 Task: Create a due date automation trigger when advanced on, 2 hours before a card is due add fields without custom field "Resume" unchecked.
Action: Mouse moved to (1021, 74)
Screenshot: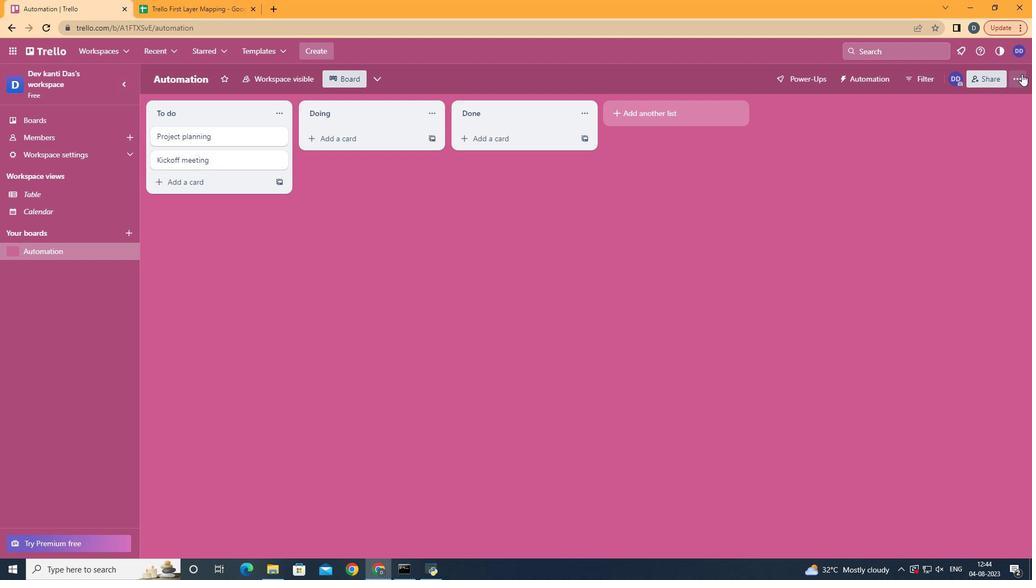 
Action: Mouse pressed left at (1021, 74)
Screenshot: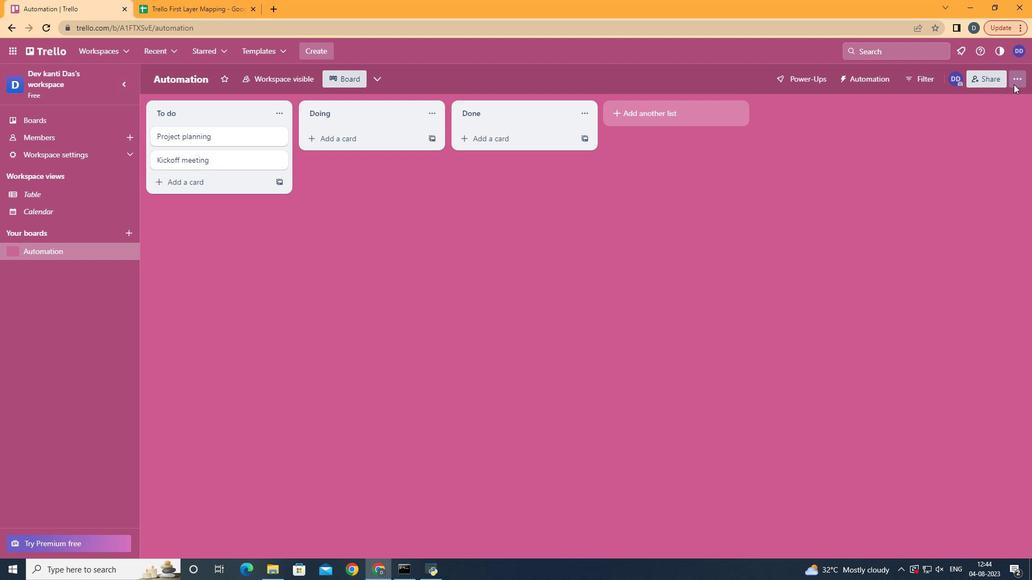 
Action: Mouse moved to (934, 245)
Screenshot: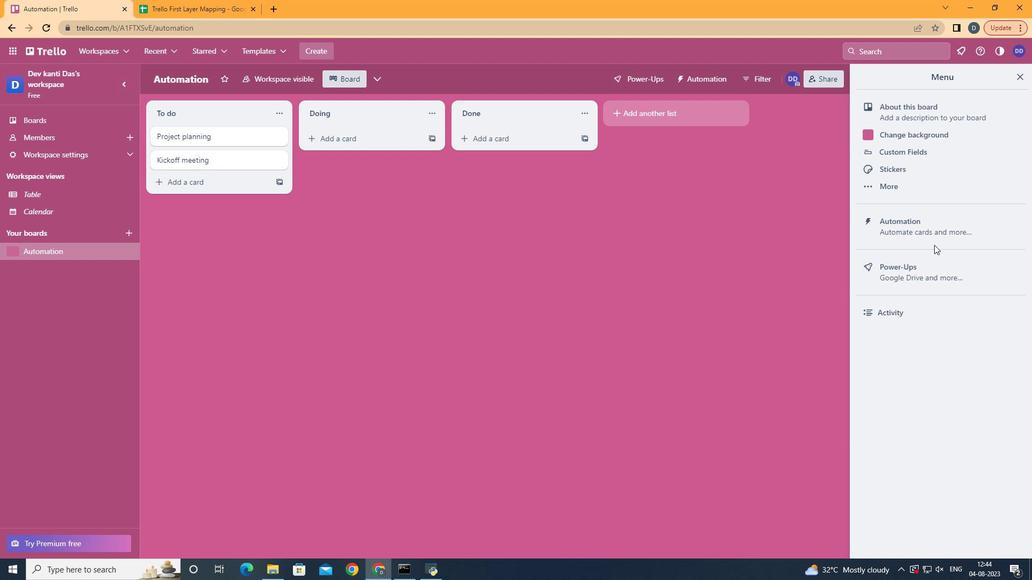 
Action: Mouse pressed left at (934, 245)
Screenshot: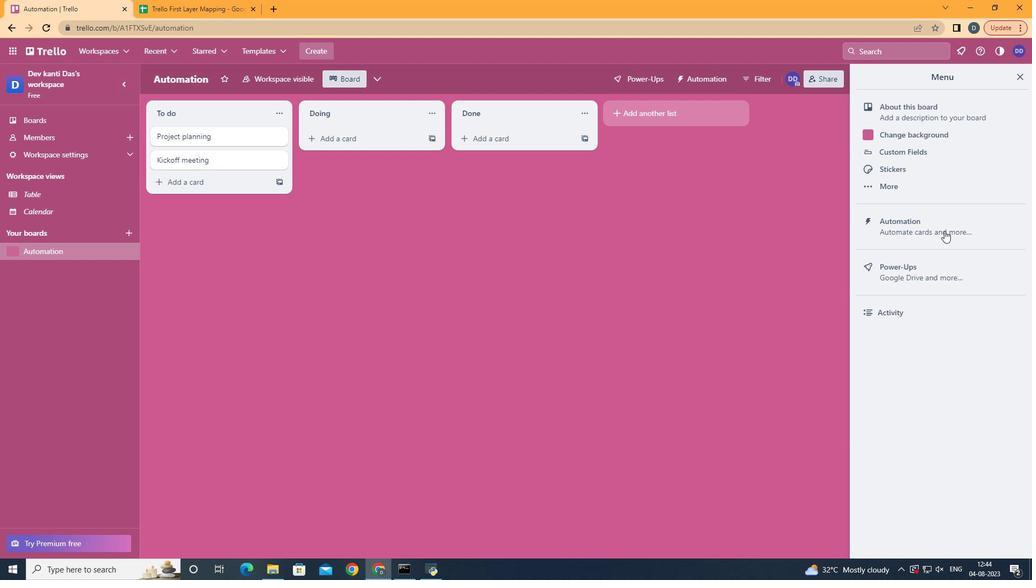 
Action: Mouse moved to (945, 228)
Screenshot: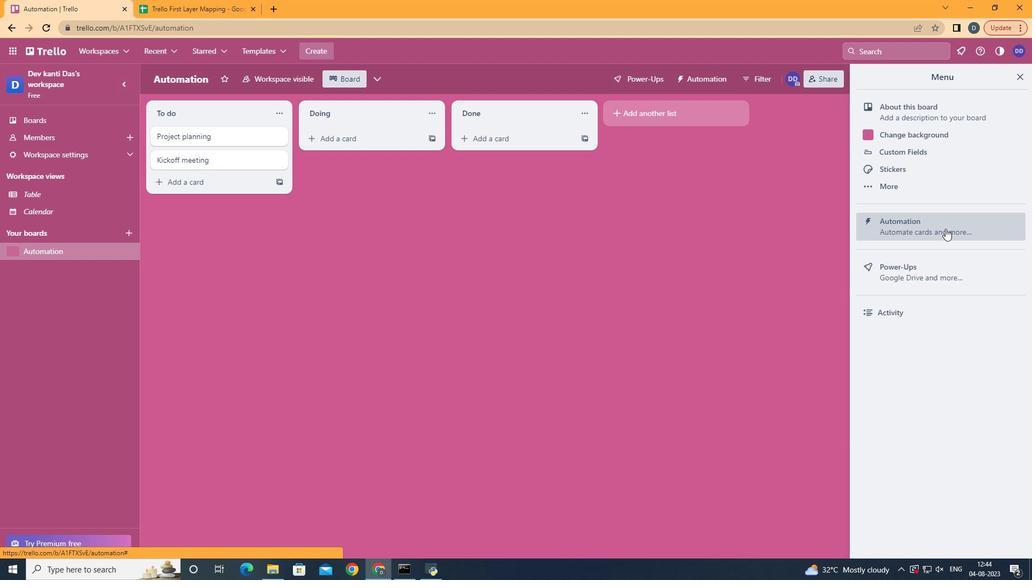 
Action: Mouse pressed left at (945, 228)
Screenshot: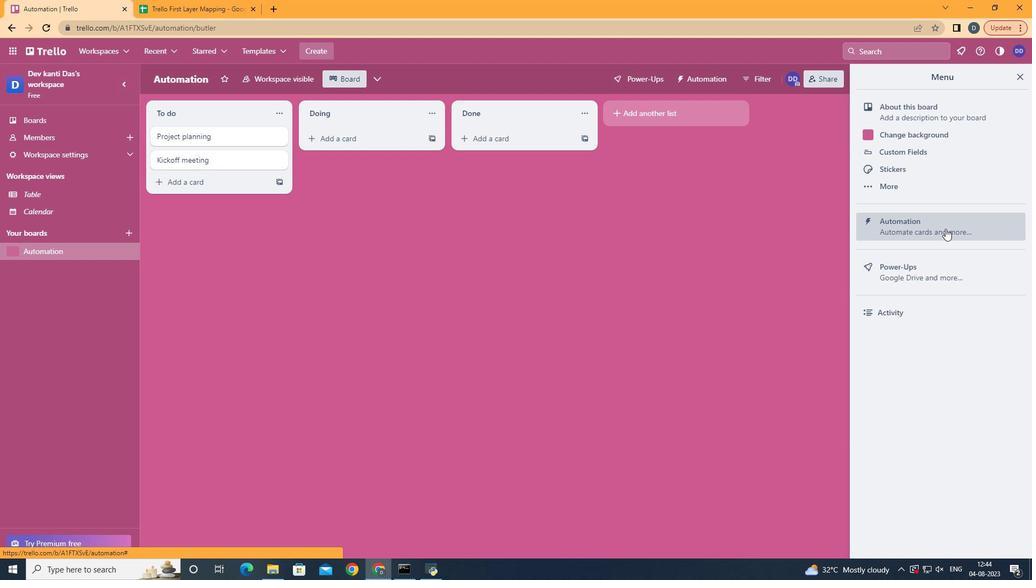 
Action: Mouse moved to (237, 219)
Screenshot: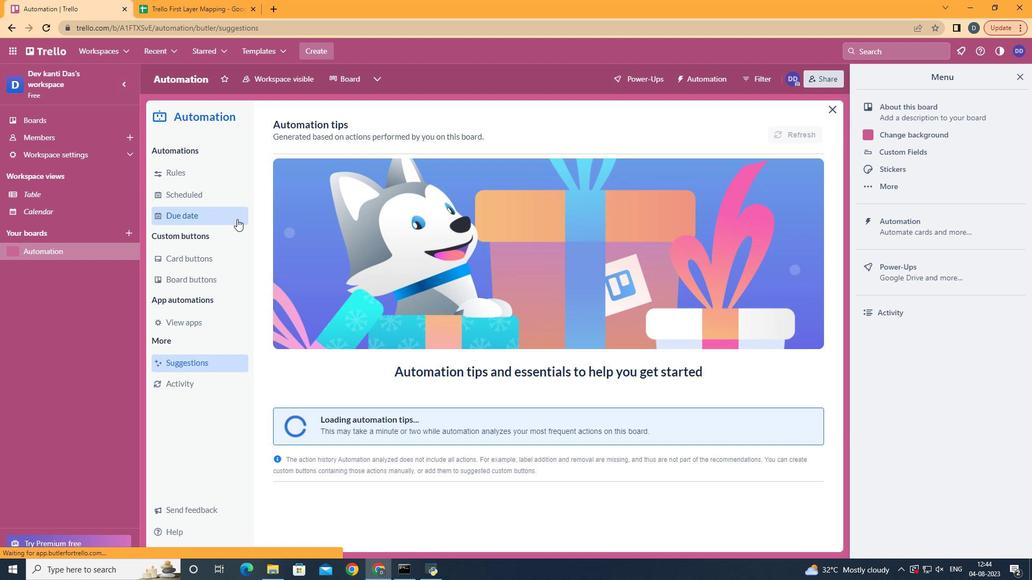 
Action: Mouse pressed left at (237, 219)
Screenshot: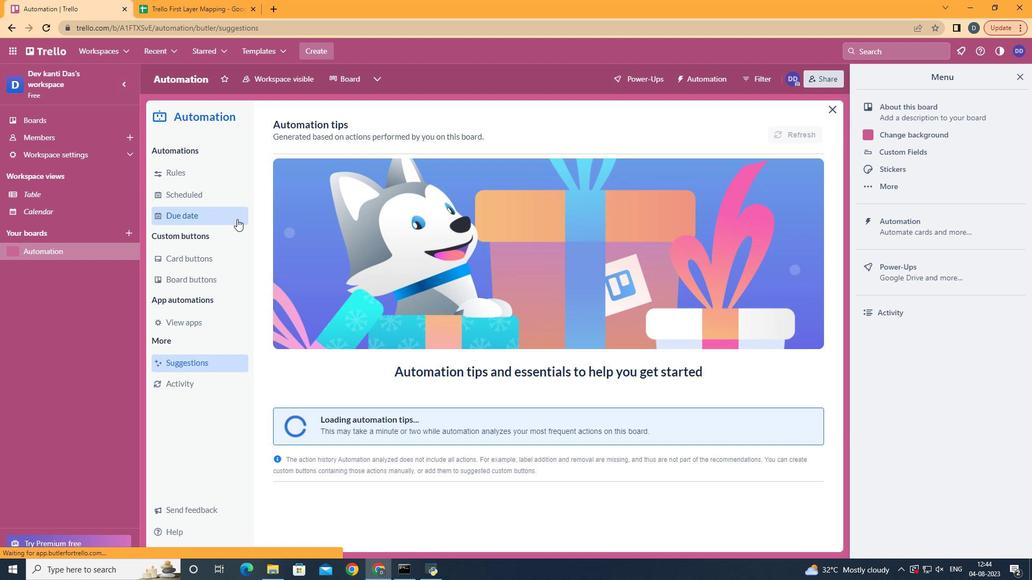 
Action: Mouse moved to (755, 129)
Screenshot: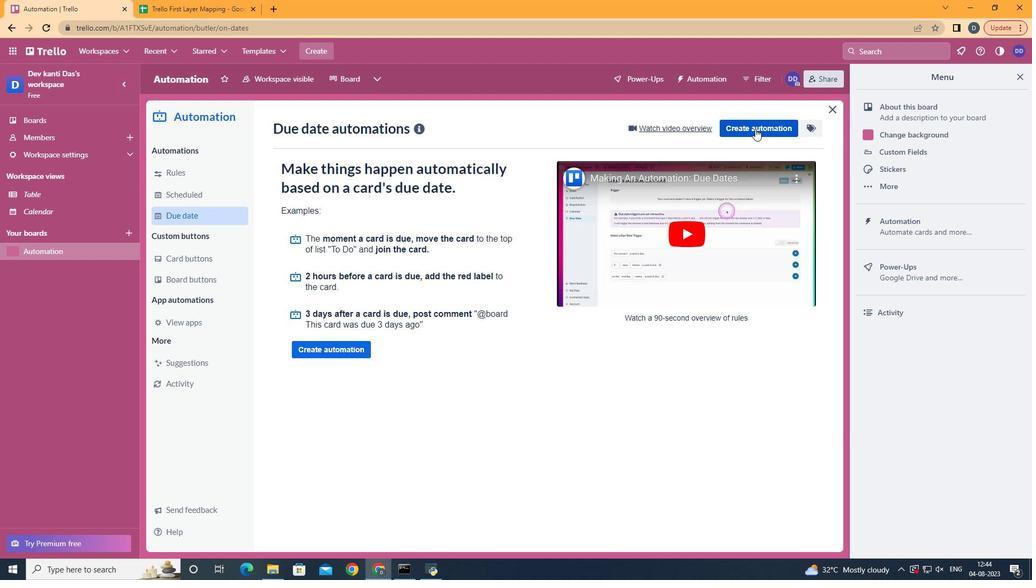 
Action: Mouse pressed left at (755, 129)
Screenshot: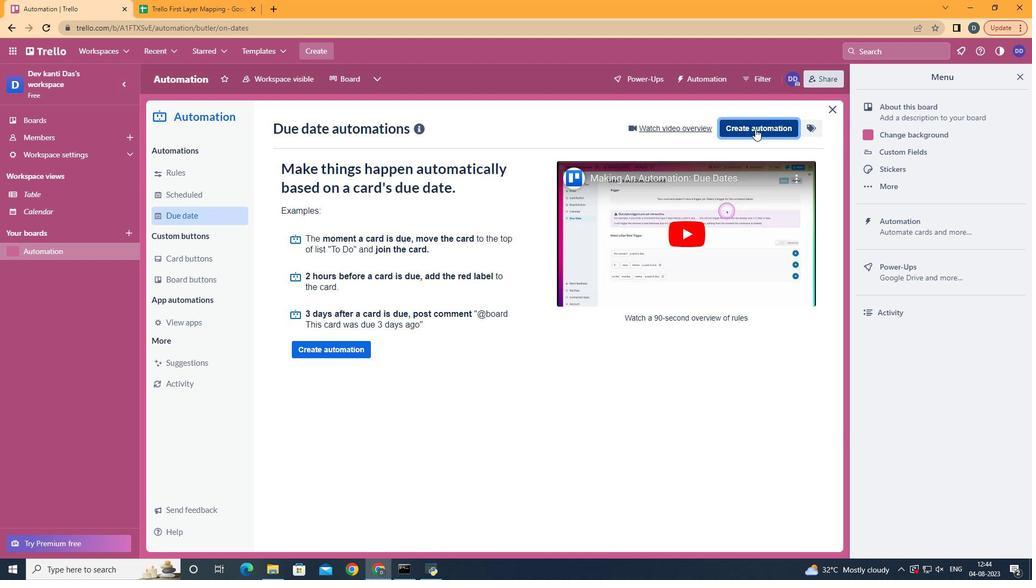 
Action: Mouse moved to (619, 225)
Screenshot: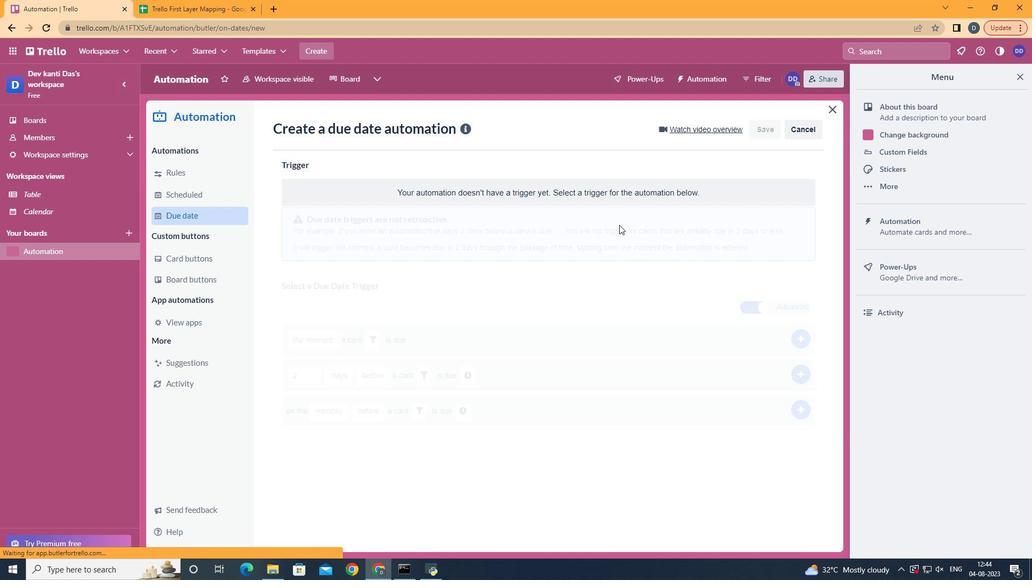 
Action: Mouse pressed left at (619, 225)
Screenshot: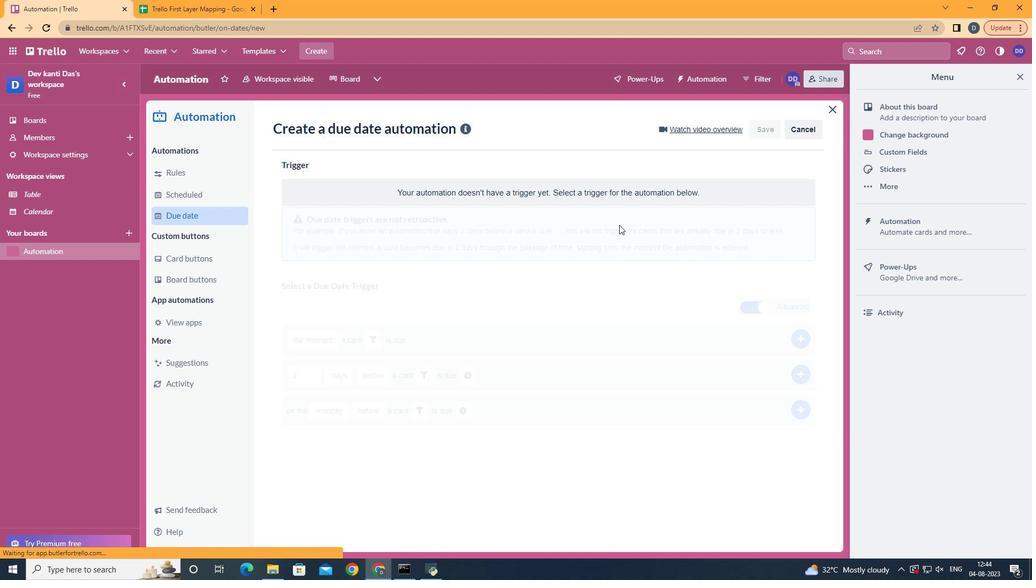 
Action: Mouse moved to (344, 455)
Screenshot: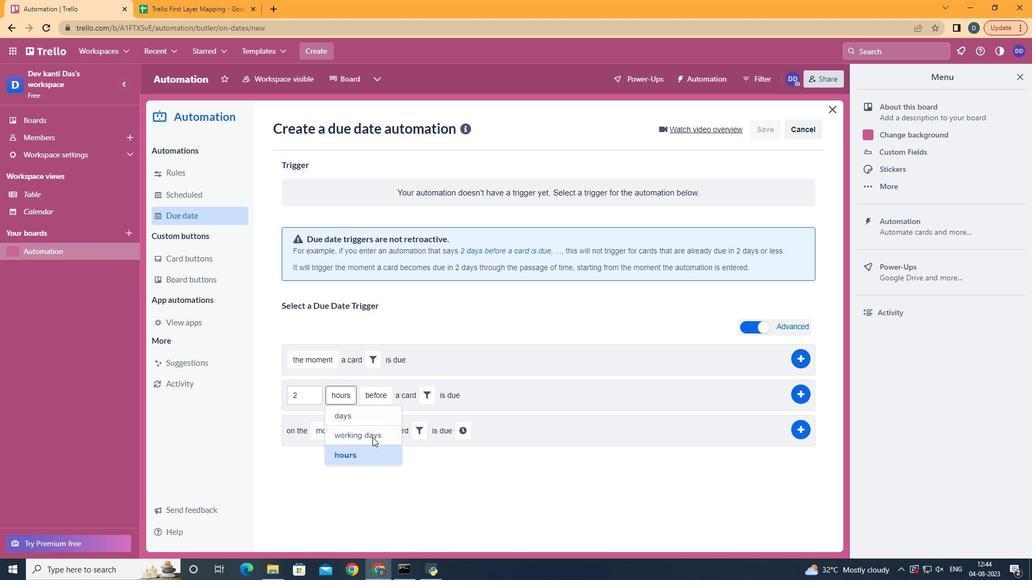
Action: Mouse pressed left at (344, 455)
Screenshot: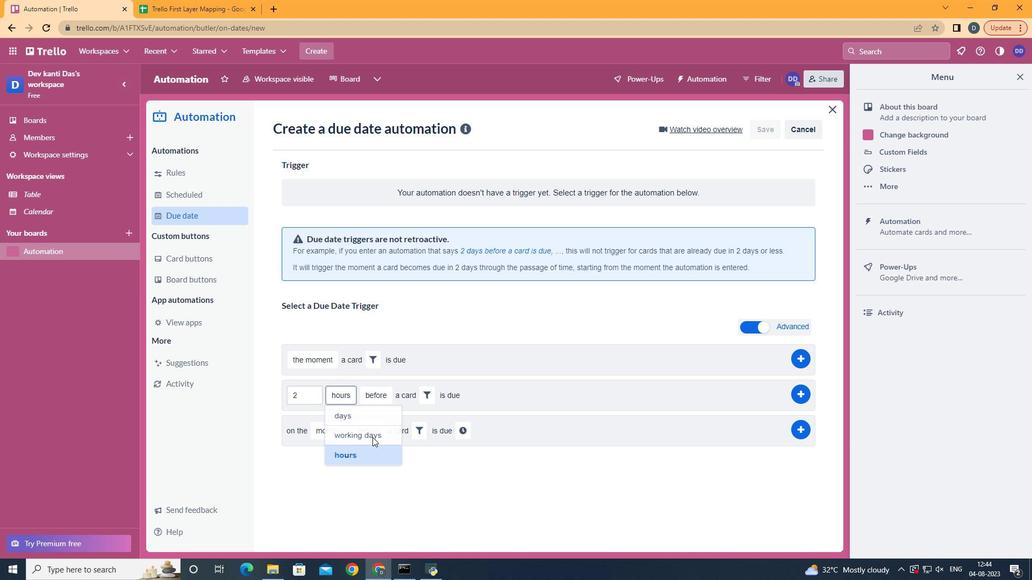 
Action: Mouse moved to (379, 416)
Screenshot: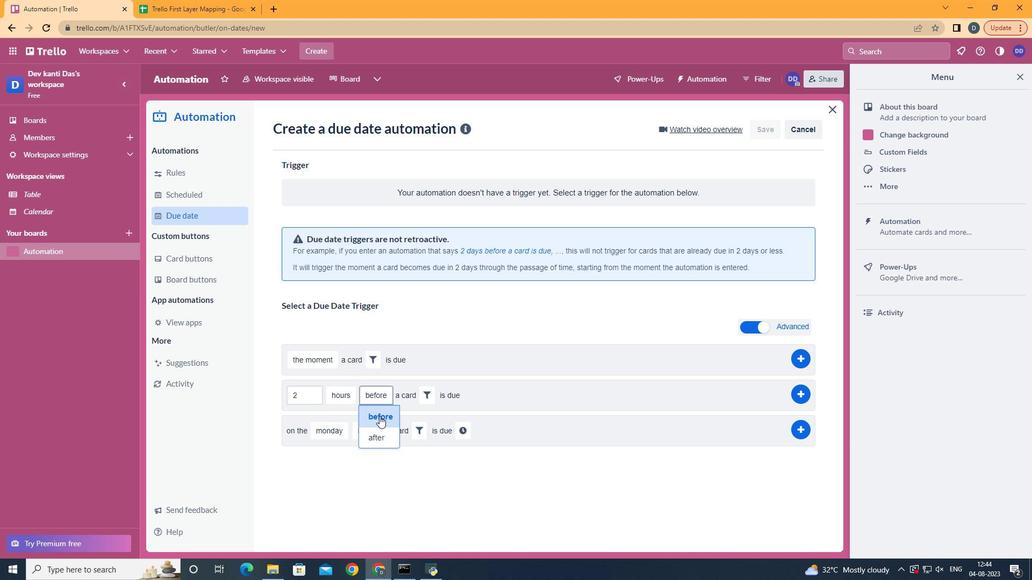 
Action: Mouse pressed left at (379, 416)
Screenshot: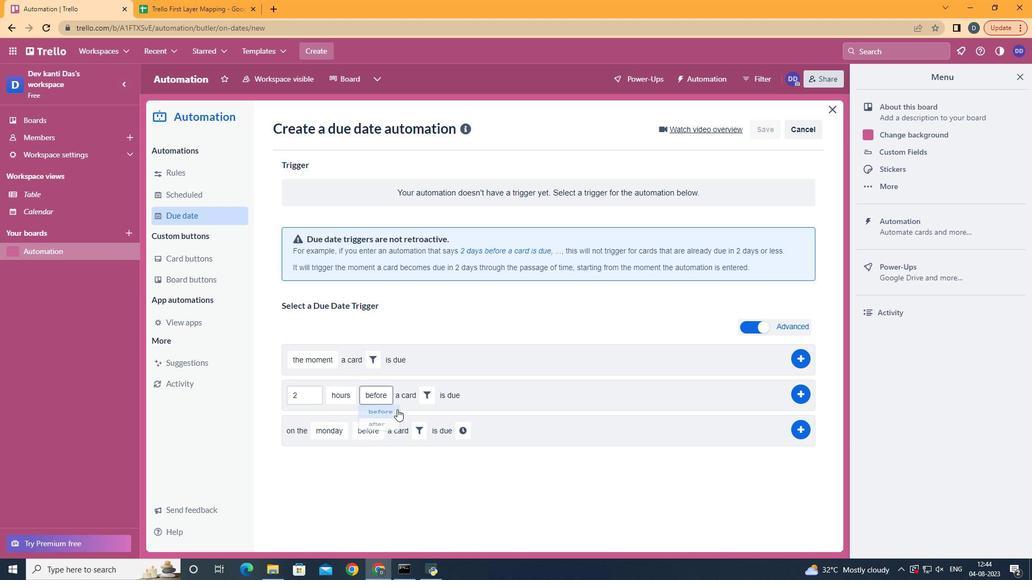 
Action: Mouse moved to (423, 392)
Screenshot: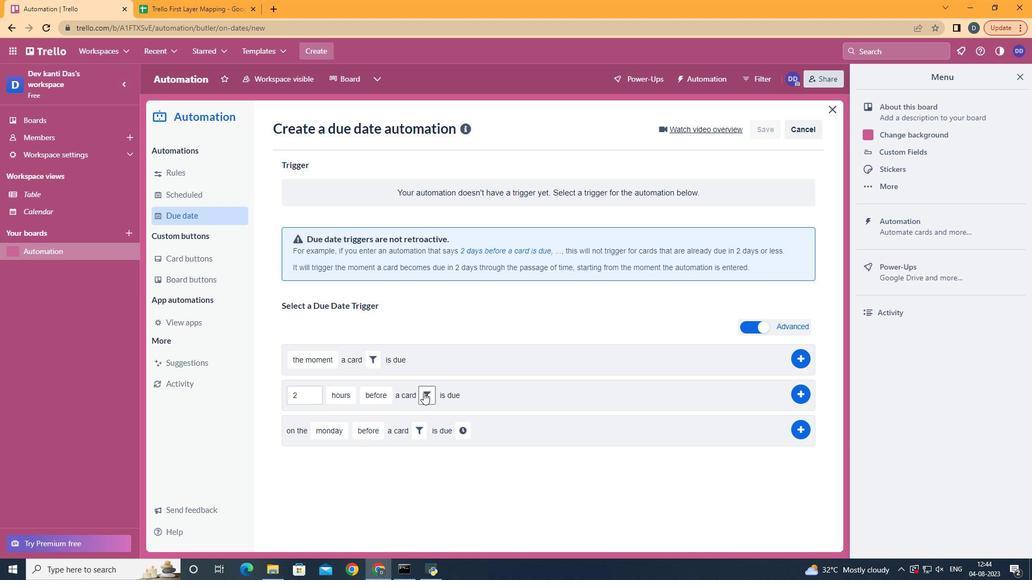 
Action: Mouse pressed left at (423, 392)
Screenshot: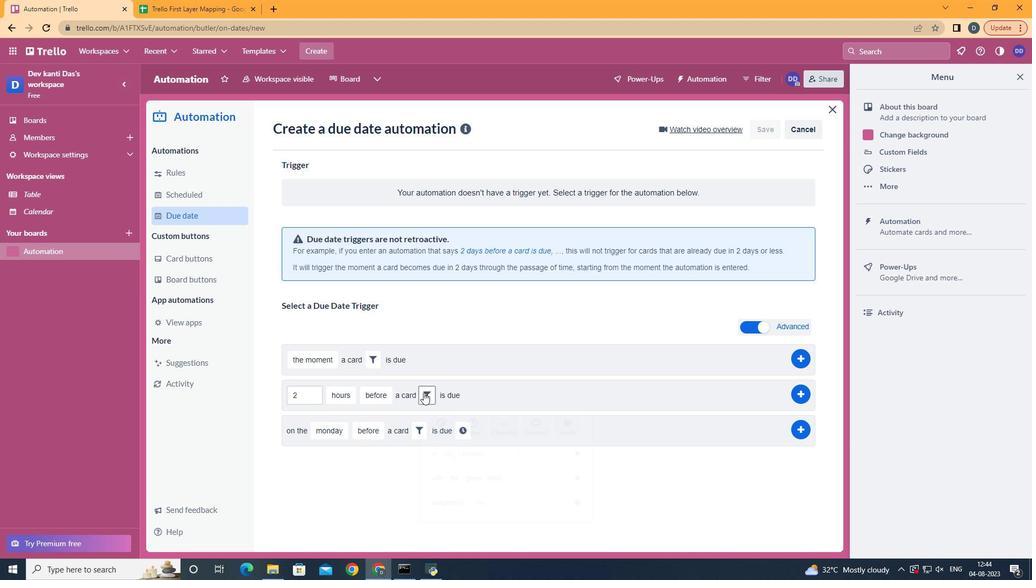 
Action: Mouse moved to (609, 430)
Screenshot: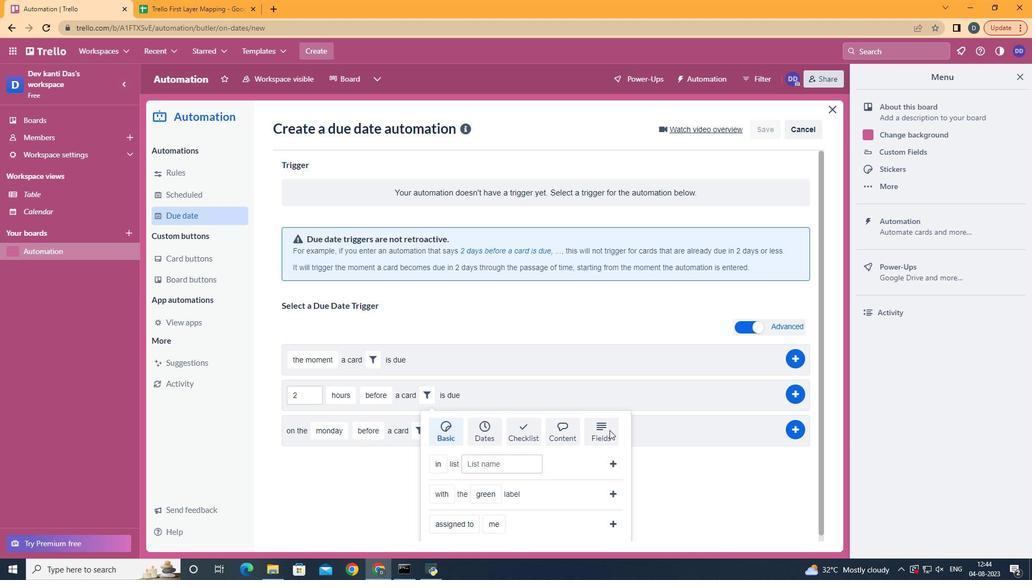 
Action: Mouse pressed left at (609, 430)
Screenshot: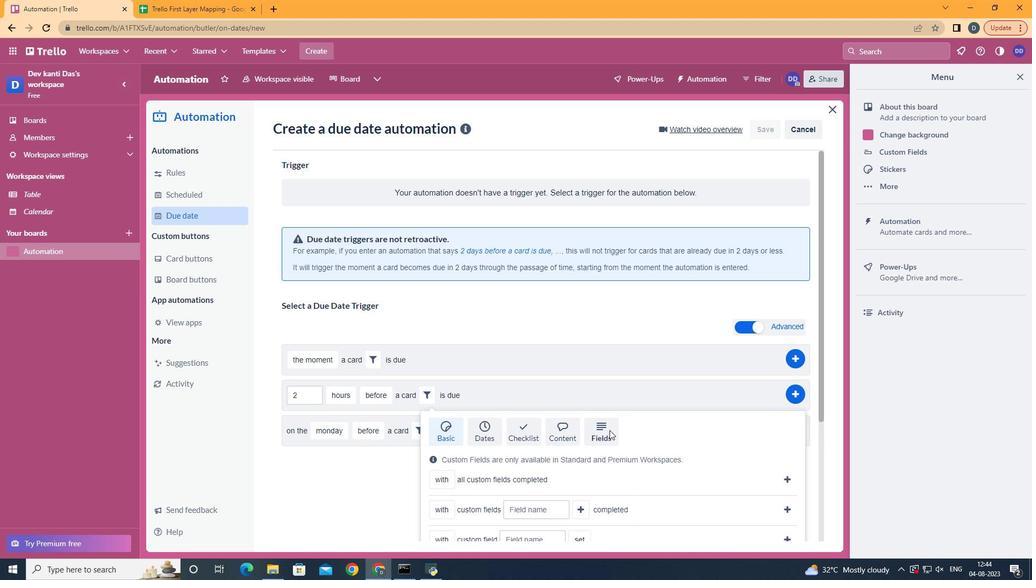 
Action: Mouse scrolled (609, 430) with delta (0, 0)
Screenshot: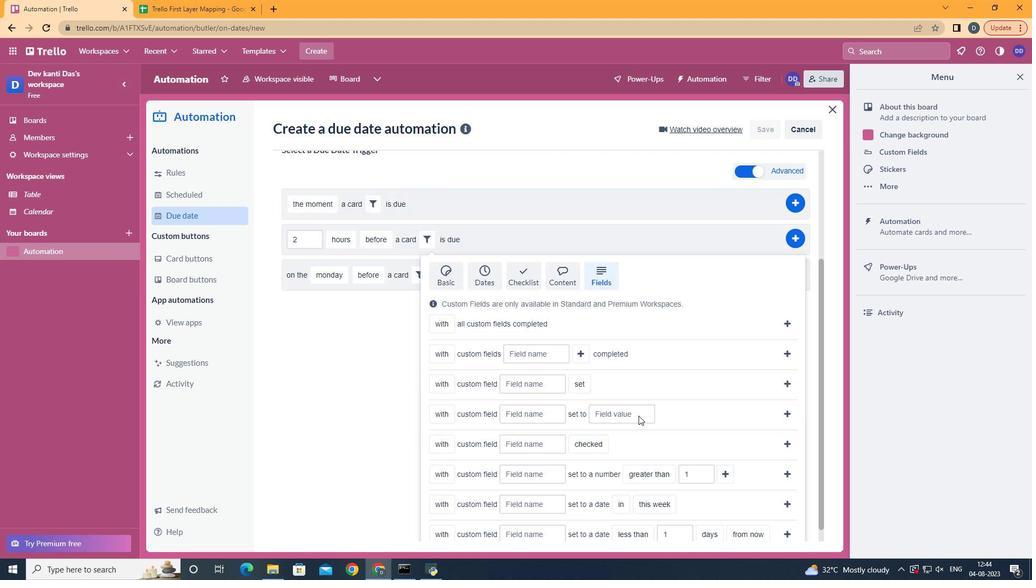 
Action: Mouse scrolled (609, 430) with delta (0, 0)
Screenshot: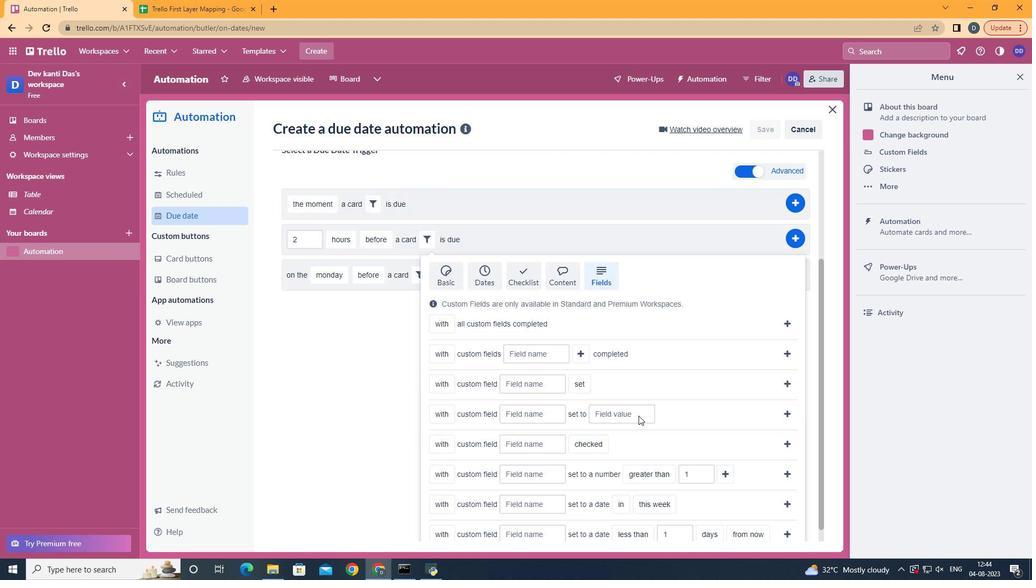 
Action: Mouse scrolled (609, 430) with delta (0, 0)
Screenshot: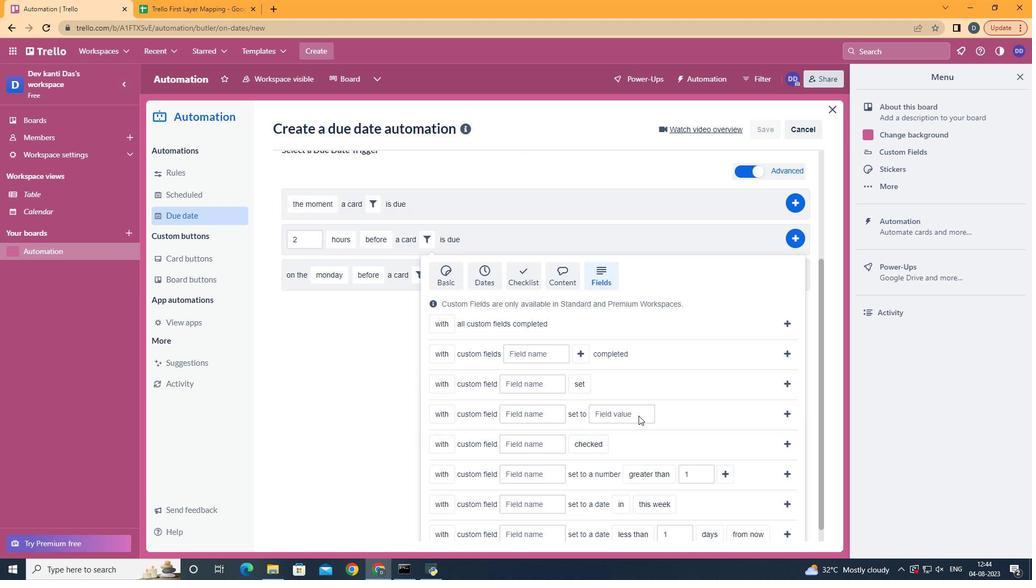 
Action: Mouse scrolled (609, 429) with delta (0, -1)
Screenshot: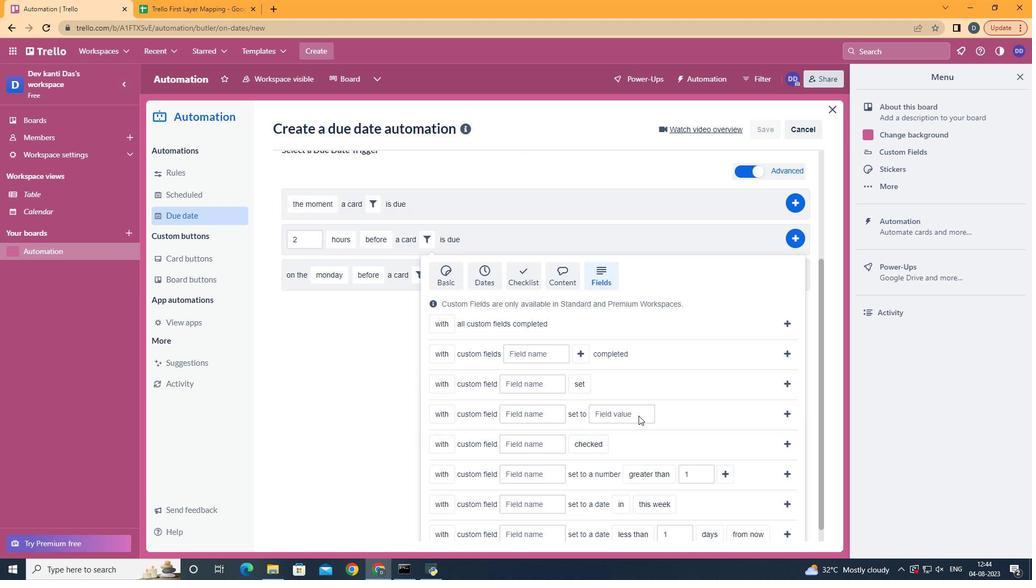 
Action: Mouse scrolled (609, 430) with delta (0, 0)
Screenshot: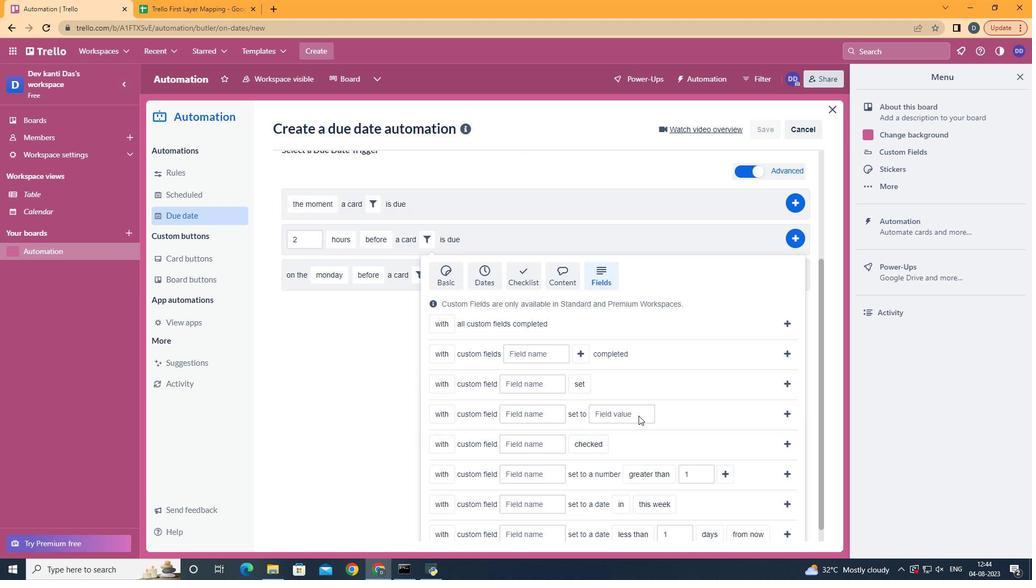 
Action: Mouse moved to (449, 468)
Screenshot: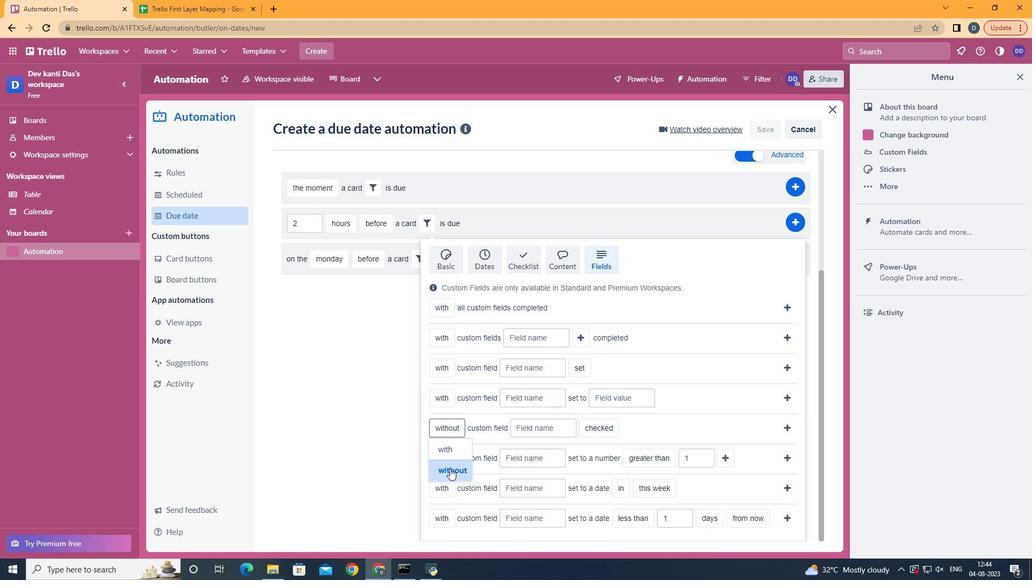 
Action: Mouse pressed left at (449, 468)
Screenshot: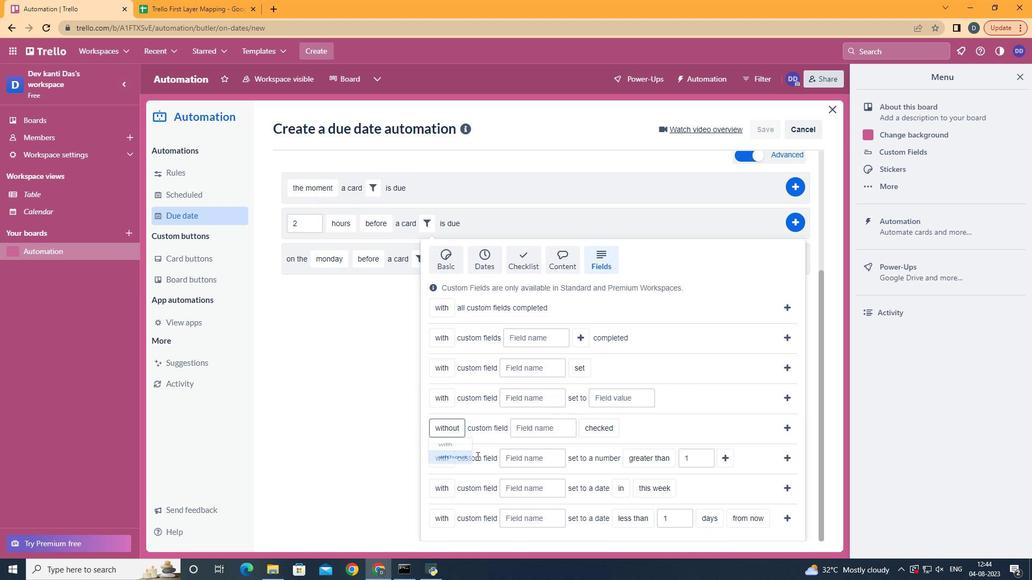 
Action: Mouse moved to (526, 428)
Screenshot: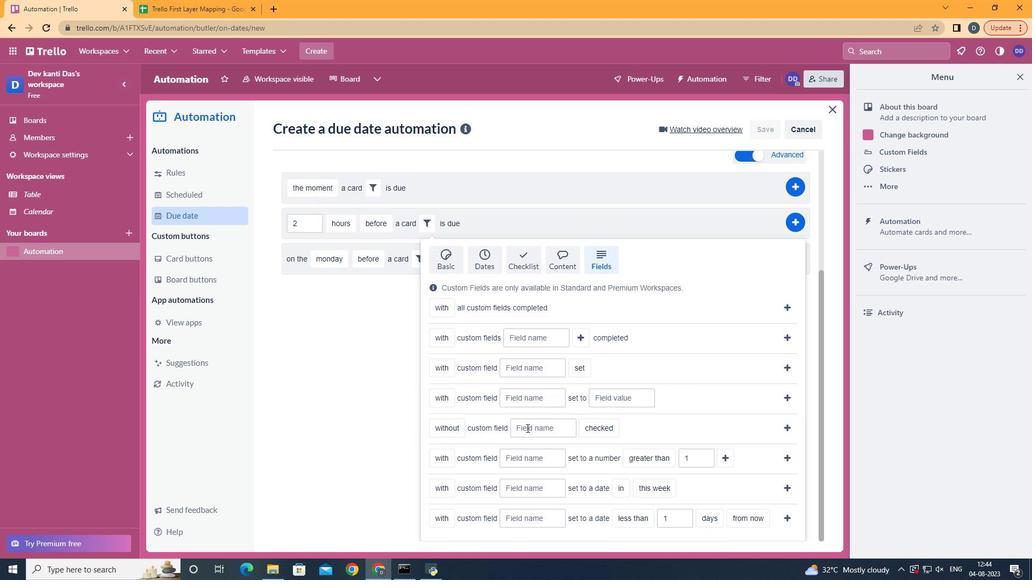 
Action: Mouse pressed left at (526, 428)
Screenshot: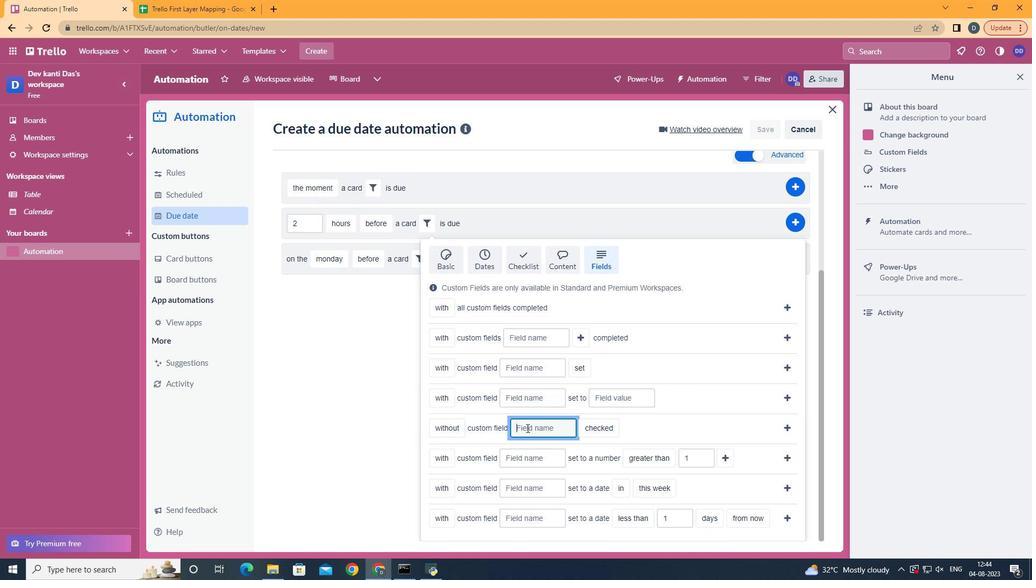 
Action: Key pressed <Key.shift>Resume
Screenshot: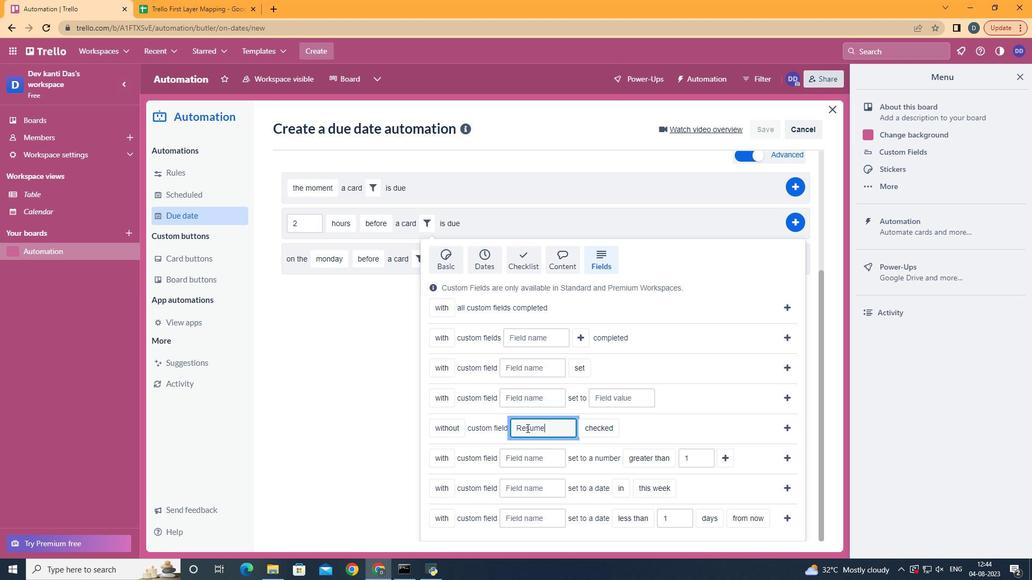 
Action: Mouse moved to (608, 465)
Screenshot: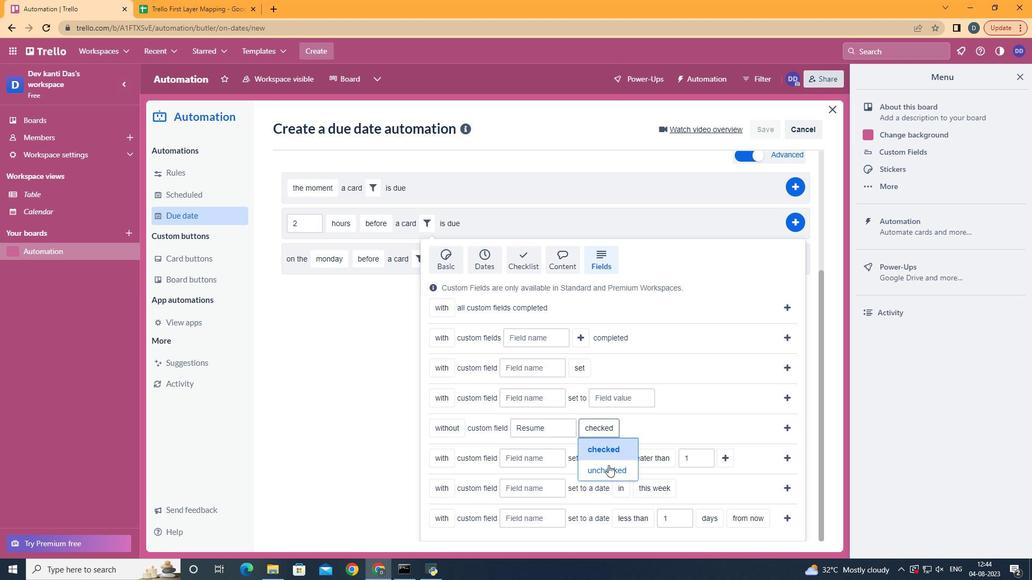 
Action: Mouse pressed left at (608, 465)
Screenshot: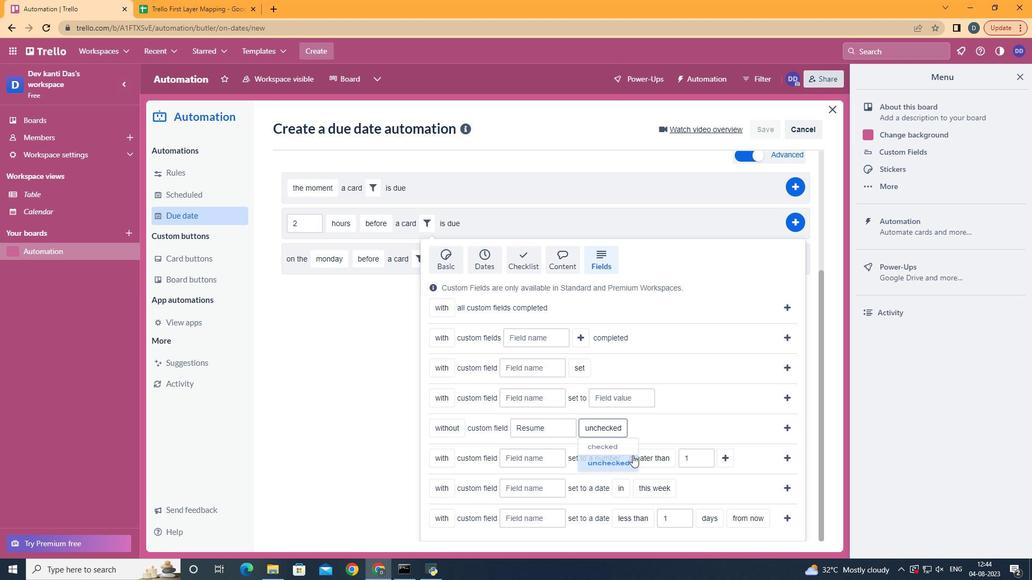 
Action: Mouse moved to (781, 425)
Screenshot: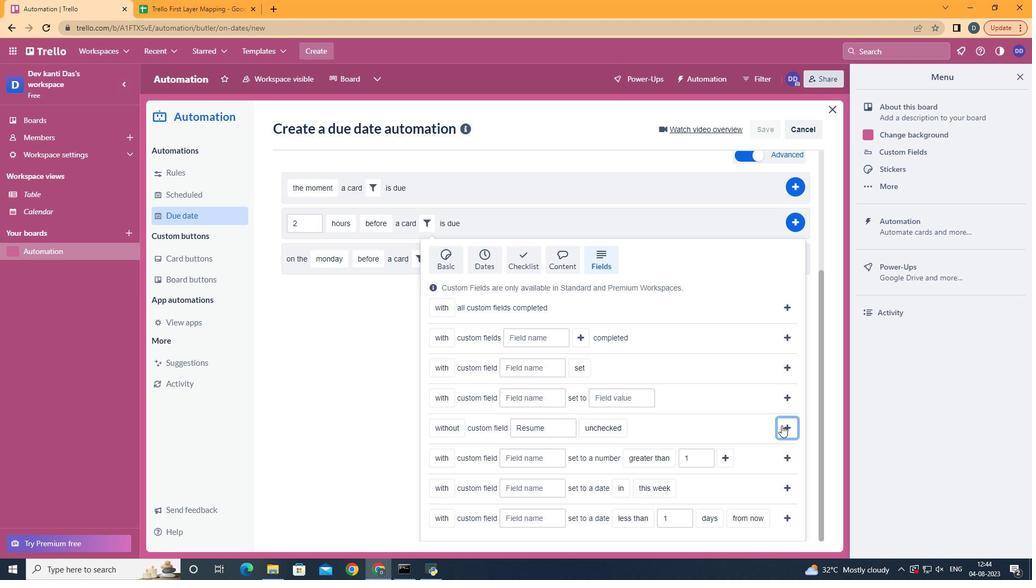 
Action: Mouse pressed left at (781, 425)
Screenshot: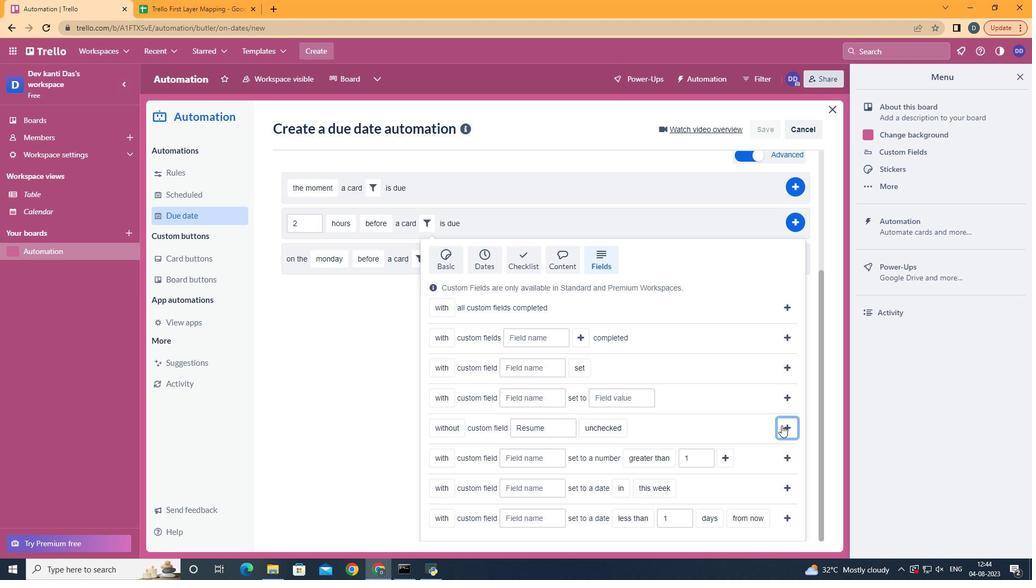 
Action: Mouse moved to (797, 390)
Screenshot: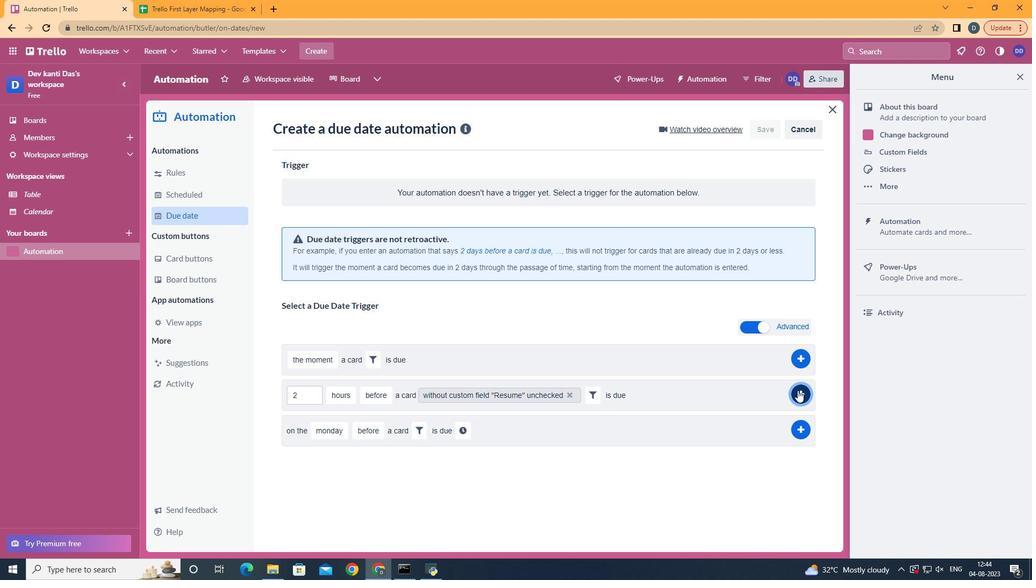 
Action: Mouse pressed left at (797, 390)
Screenshot: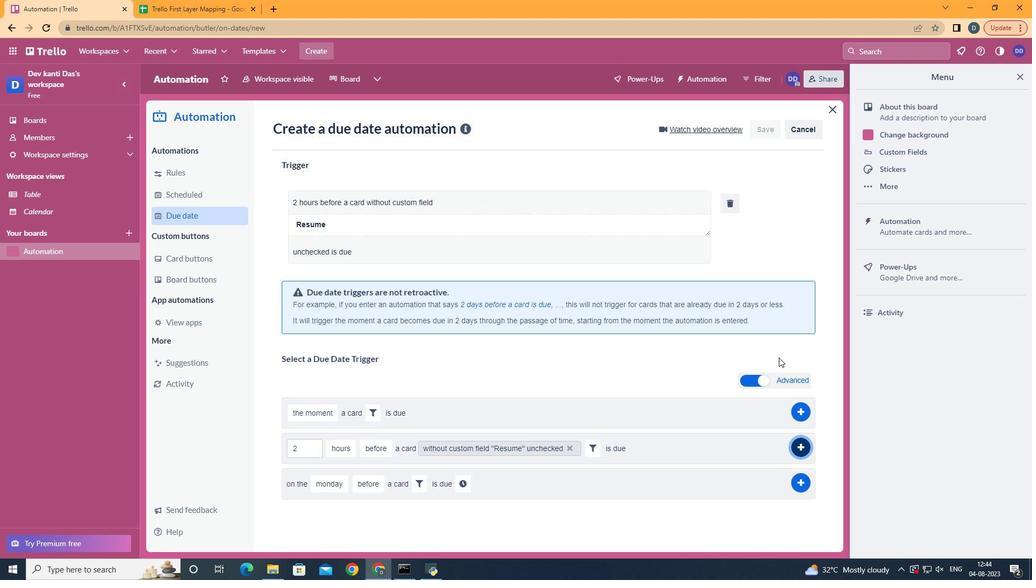 
Action: Mouse moved to (462, 206)
Screenshot: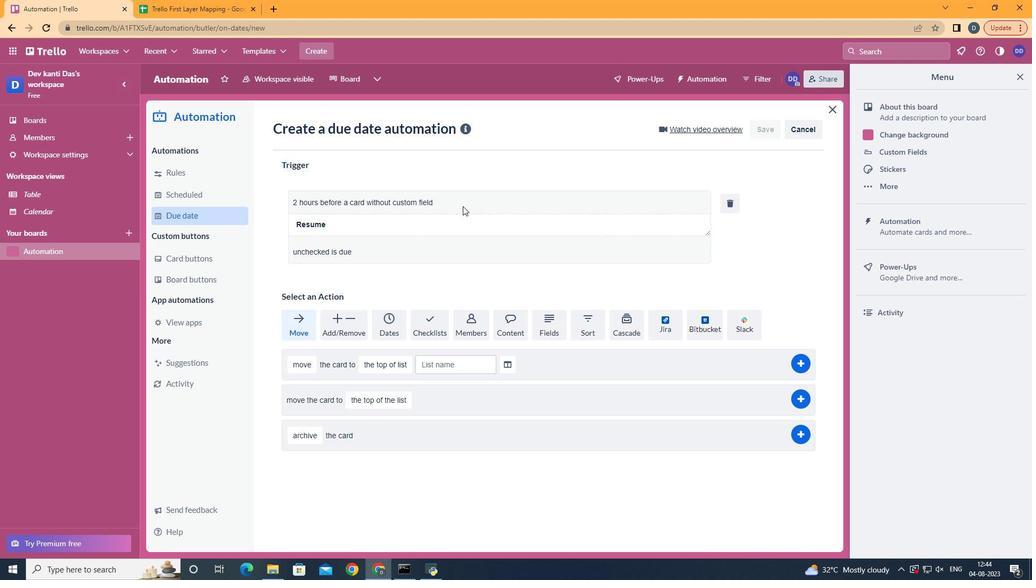 
